 Task: Add Attachment from Google Drive to Card Card0000000051 in Board Board0000000013 in Workspace WS0000000005 in Trello. Add Cover Orange to Card Card0000000051 in Board Board0000000013 in Workspace WS0000000005 in Trello. Add "Add Label …" with "Title" Title0000000051 to Button Button0000000051 to Card Card0000000051 in Board Board0000000013 in Workspace WS0000000005 in Trello. Add Description DS0000000051 to Card Card0000000051 in Board Board0000000013 in Workspace WS0000000005 in Trello. Add Comment CM0000000051 to Card Card0000000051 in Board Board0000000013 in Workspace WS0000000005 in Trello
Action: Mouse moved to (323, 370)
Screenshot: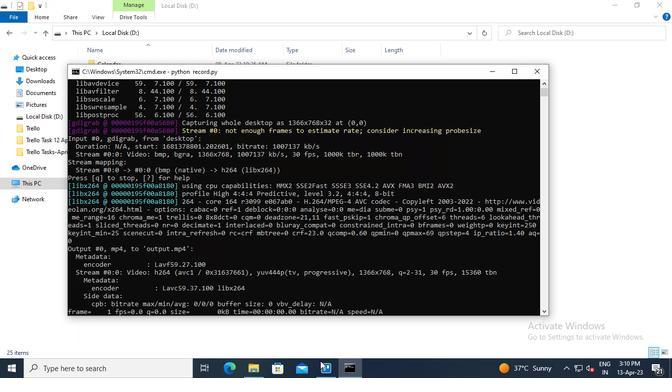 
Action: Mouse pressed left at (323, 370)
Screenshot: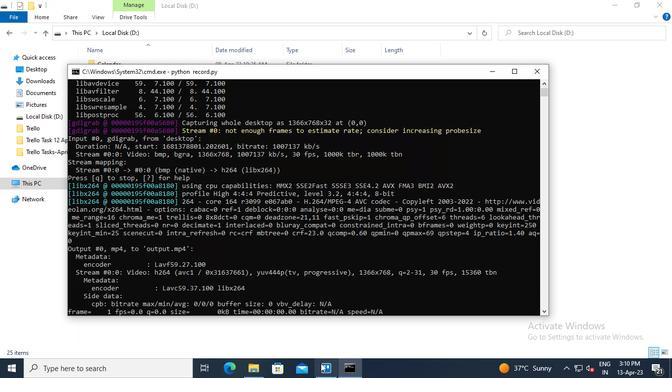 
Action: Mouse moved to (200, 279)
Screenshot: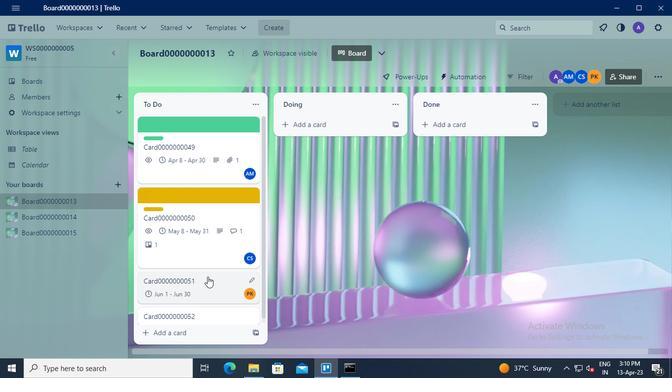 
Action: Mouse pressed left at (200, 279)
Screenshot: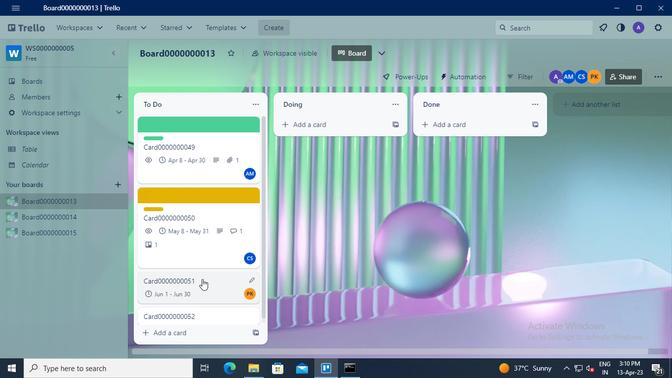 
Action: Mouse moved to (444, 207)
Screenshot: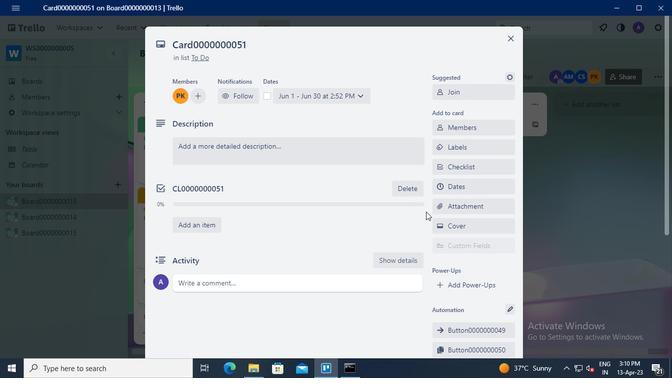 
Action: Mouse pressed left at (444, 207)
Screenshot: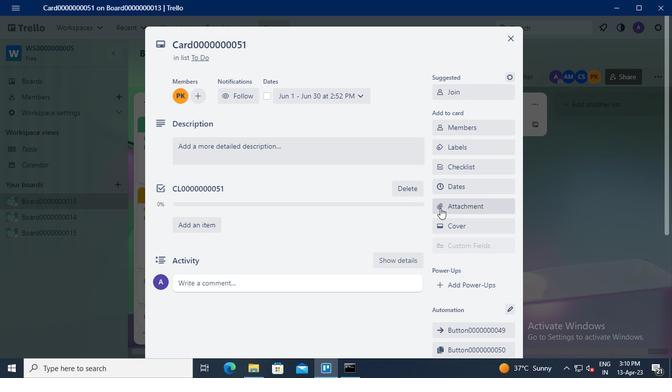 
Action: Mouse moved to (461, 118)
Screenshot: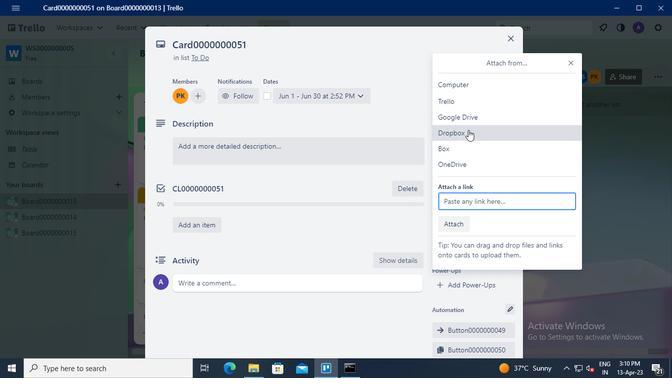 
Action: Mouse pressed left at (461, 118)
Screenshot: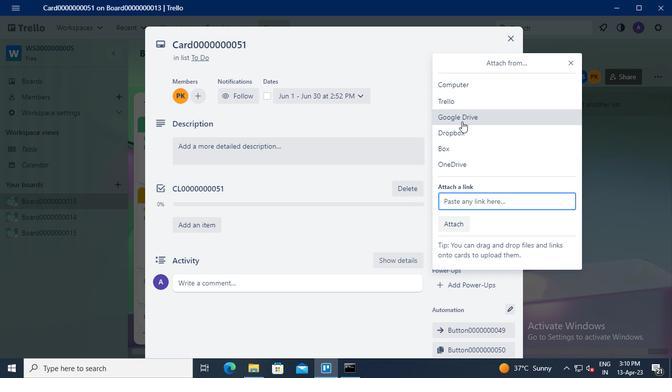 
Action: Mouse moved to (166, 185)
Screenshot: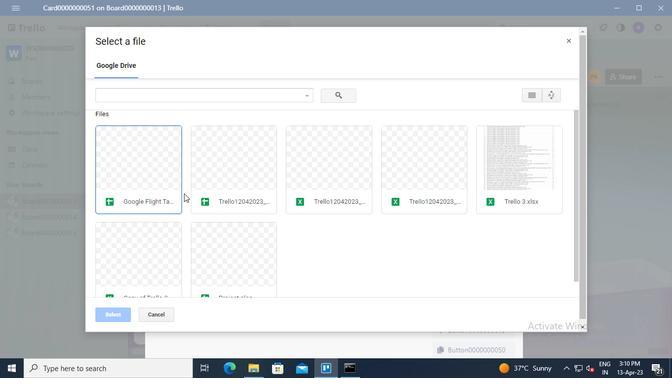 
Action: Mouse pressed left at (166, 185)
Screenshot: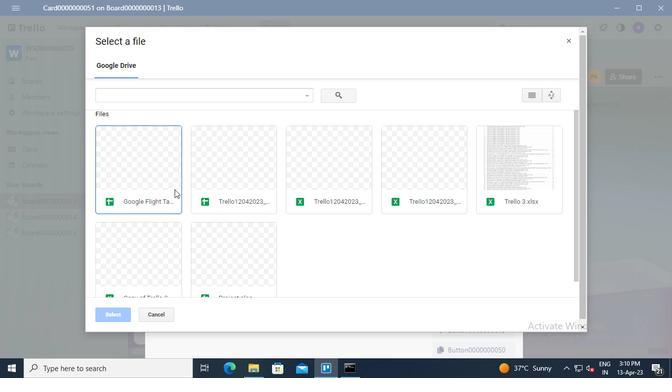 
Action: Mouse moved to (114, 318)
Screenshot: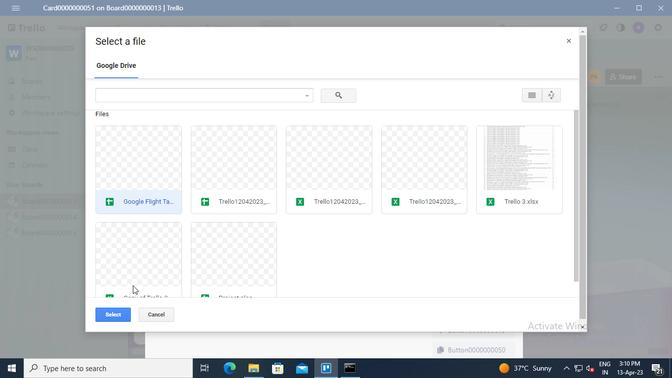 
Action: Mouse pressed left at (114, 318)
Screenshot: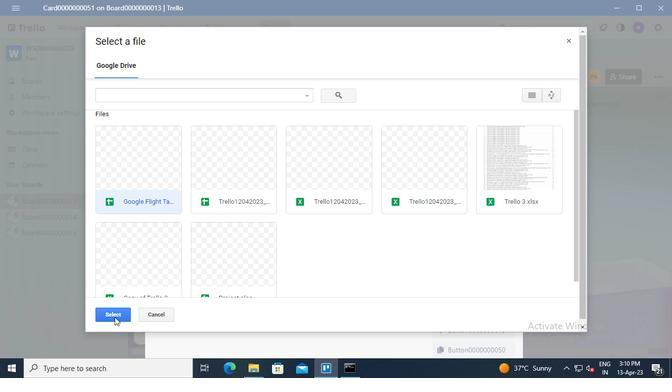 
Action: Mouse moved to (450, 230)
Screenshot: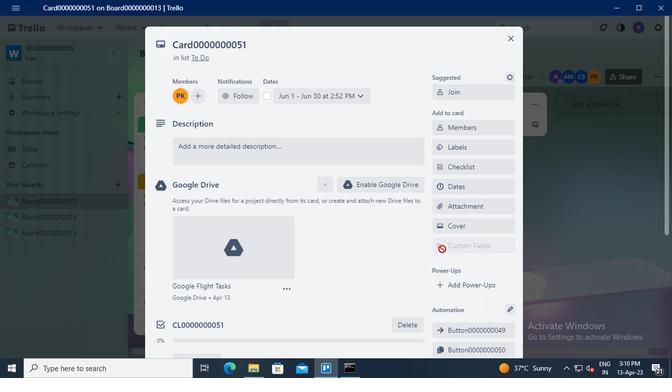 
Action: Mouse pressed left at (450, 230)
Screenshot: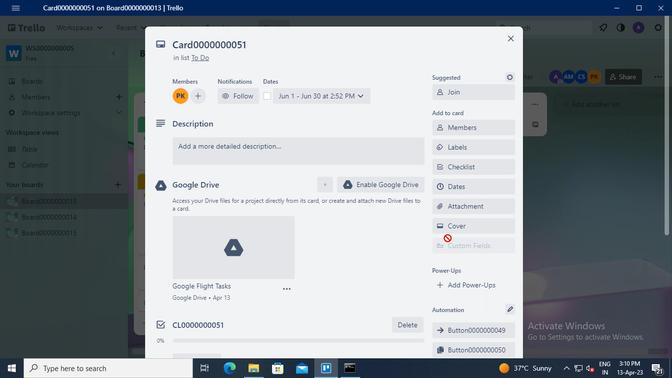 
Action: Mouse moved to (505, 165)
Screenshot: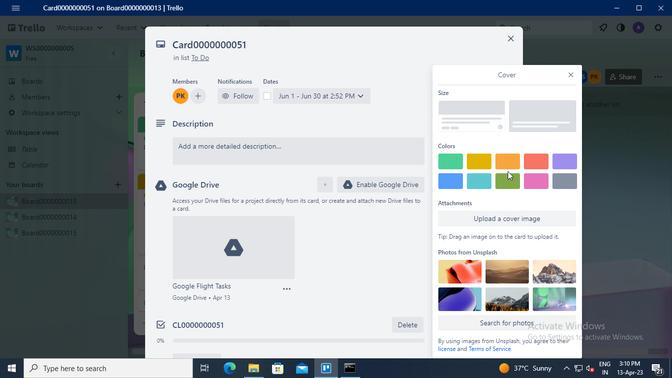 
Action: Mouse pressed left at (505, 165)
Screenshot: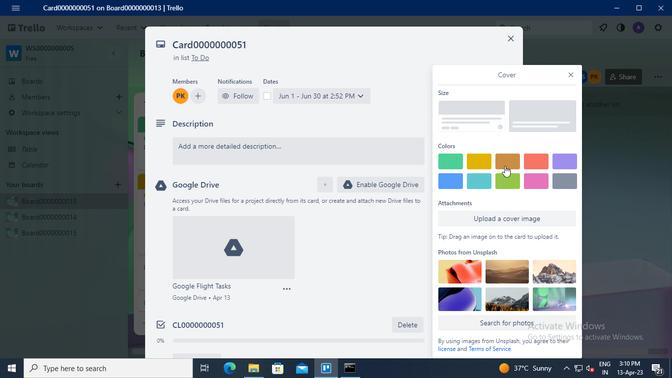 
Action: Mouse moved to (571, 56)
Screenshot: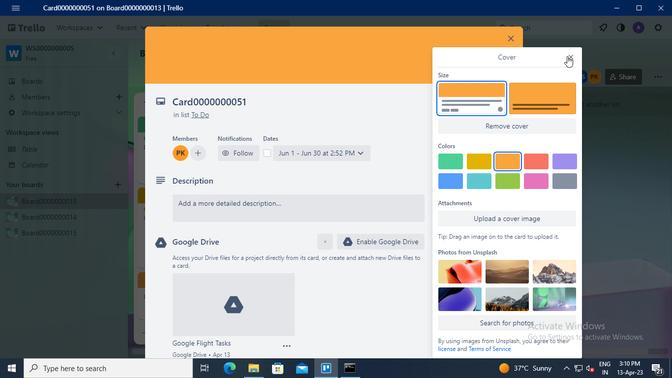 
Action: Mouse pressed left at (571, 56)
Screenshot: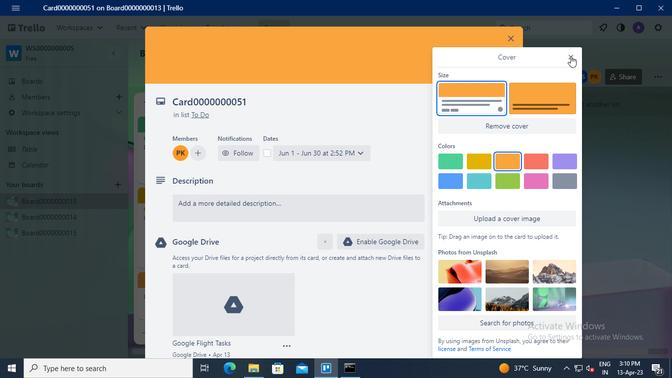
Action: Mouse moved to (474, 256)
Screenshot: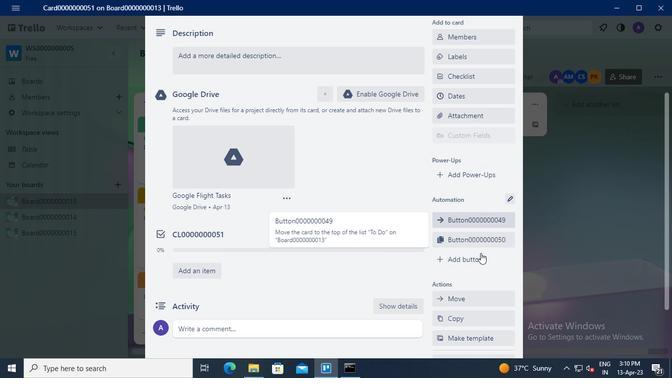 
Action: Mouse pressed left at (474, 256)
Screenshot: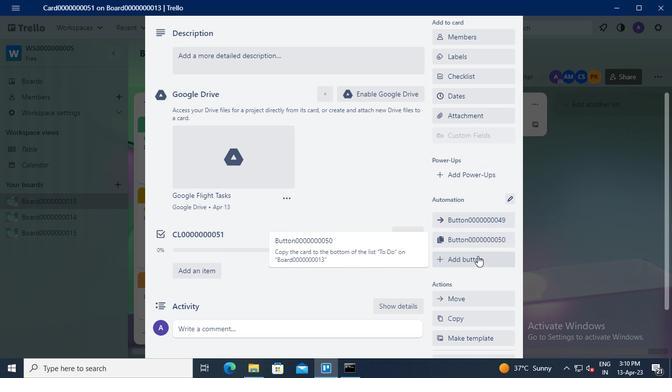 
Action: Mouse moved to (488, 135)
Screenshot: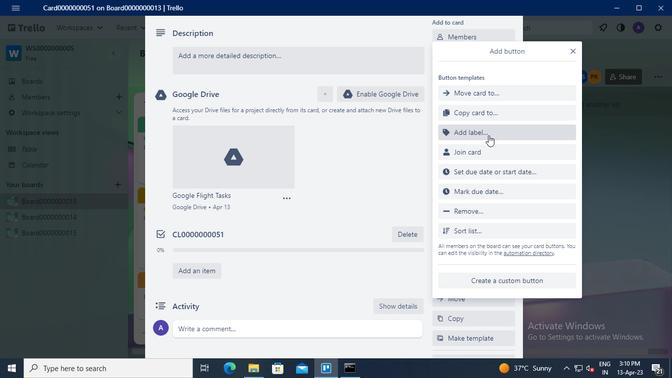 
Action: Mouse pressed left at (488, 135)
Screenshot: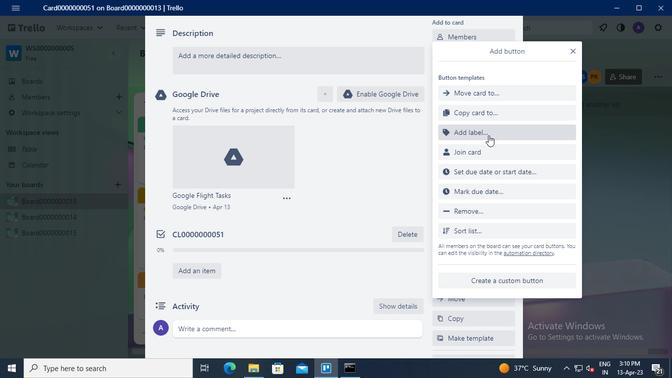 
Action: Keyboard Key.shift
Screenshot: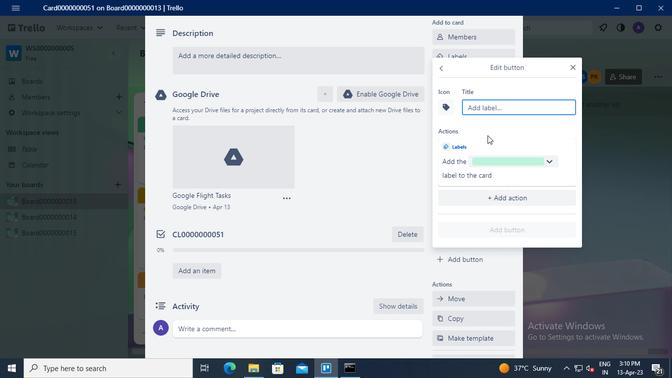 
Action: Keyboard T
Screenshot: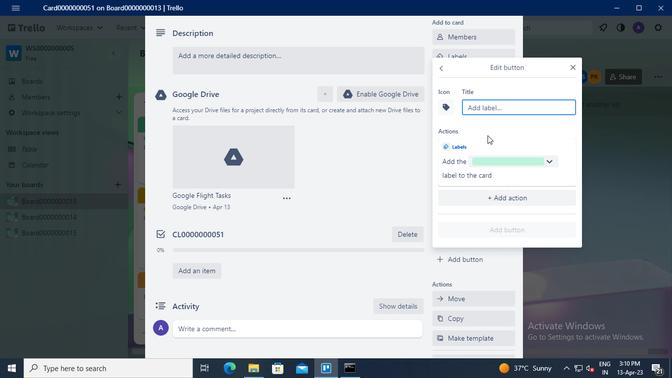 
Action: Keyboard i
Screenshot: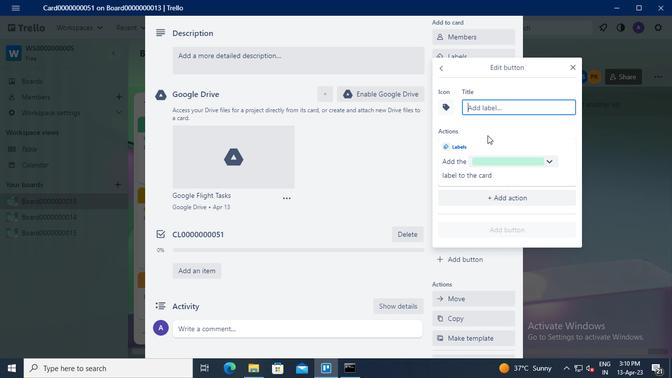 
Action: Keyboard t
Screenshot: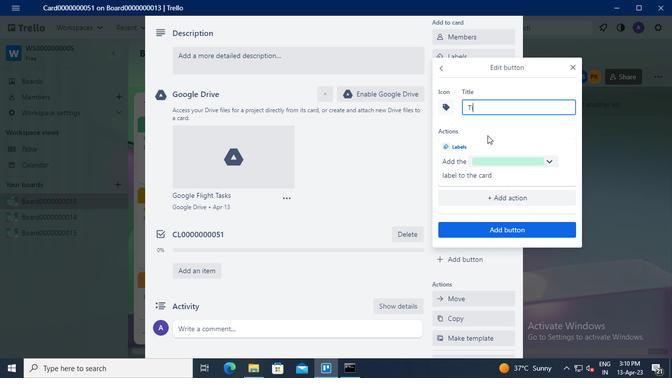 
Action: Keyboard l
Screenshot: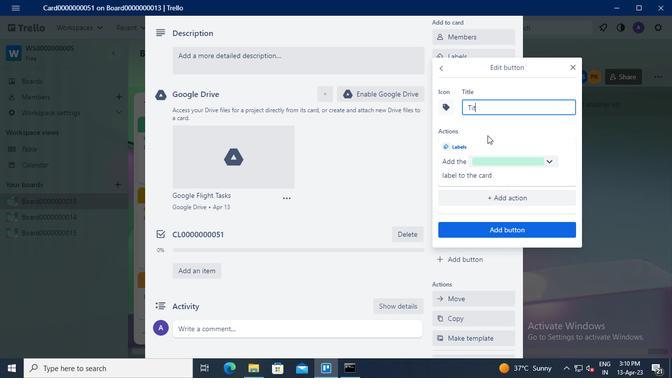 
Action: Keyboard e
Screenshot: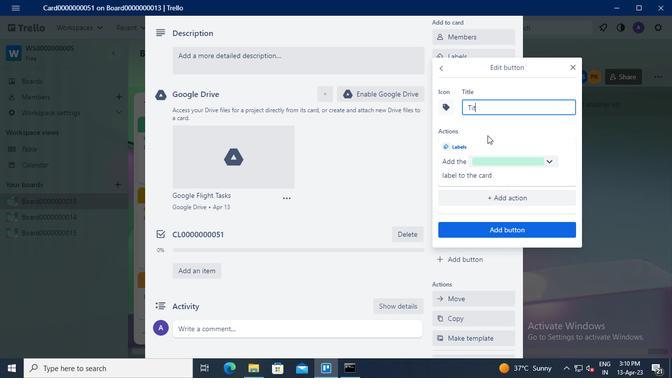 
Action: Keyboard <96>
Screenshot: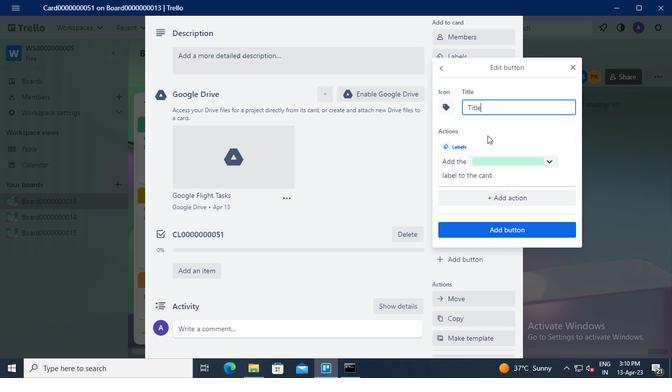 
Action: Keyboard <96>
Screenshot: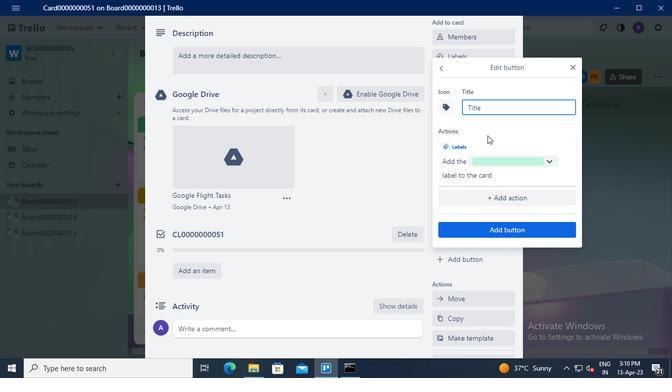 
Action: Keyboard <96>
Screenshot: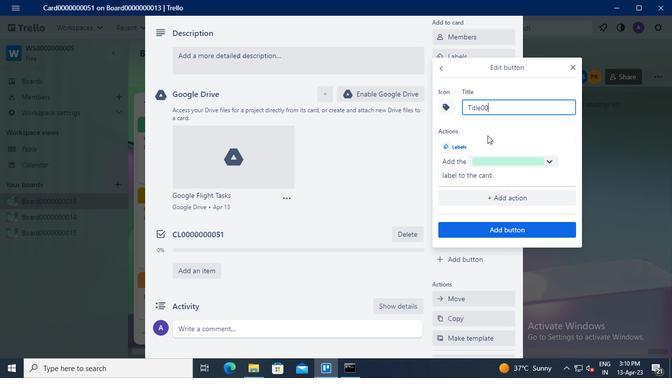 
Action: Keyboard <96>
Screenshot: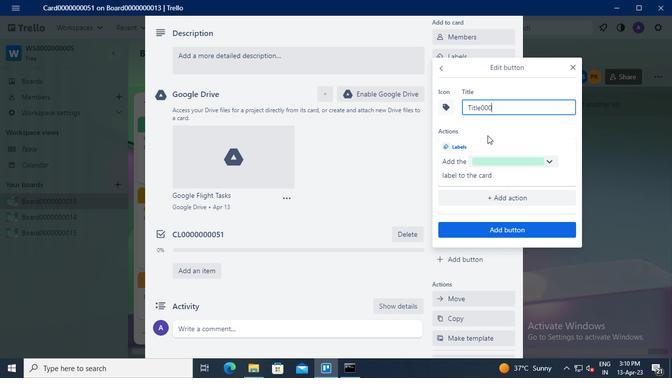 
Action: Keyboard <96>
Screenshot: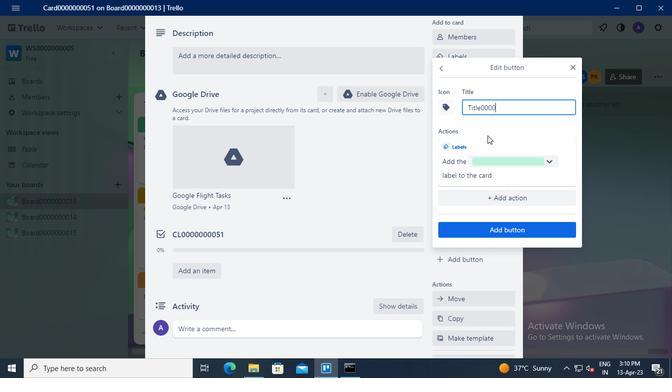 
Action: Keyboard <96>
Screenshot: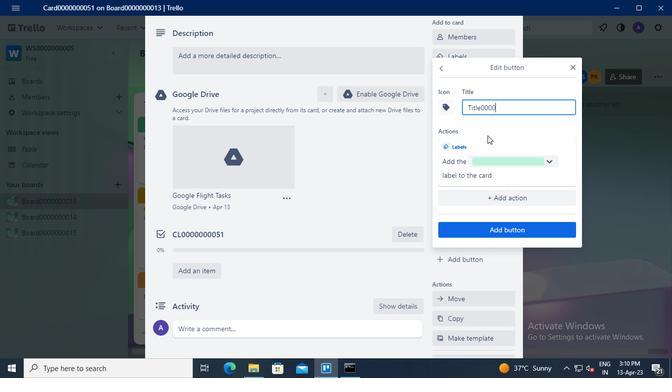 
Action: Keyboard <96>
Screenshot: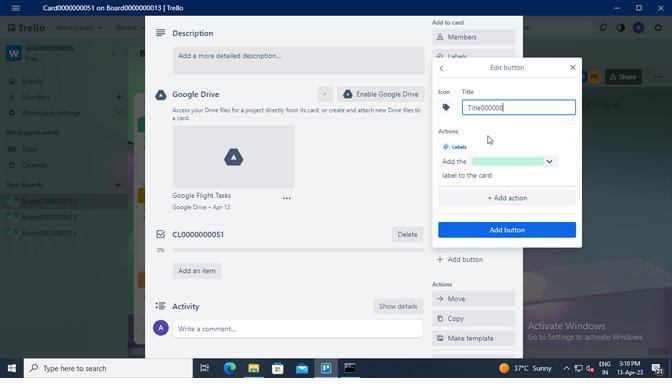
Action: Keyboard <96>
Screenshot: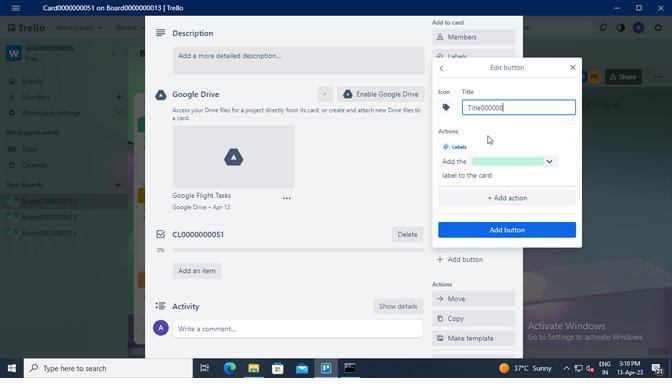 
Action: Keyboard <101>
Screenshot: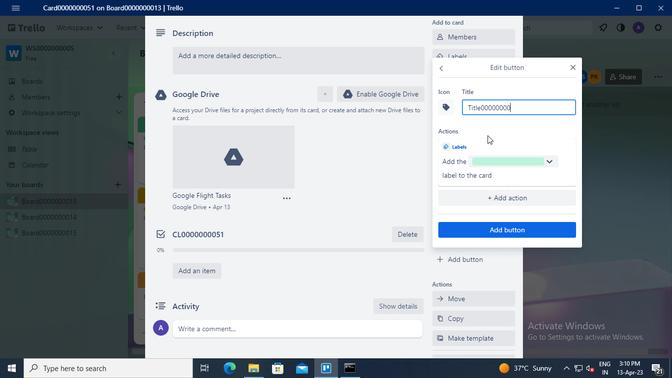 
Action: Keyboard <97>
Screenshot: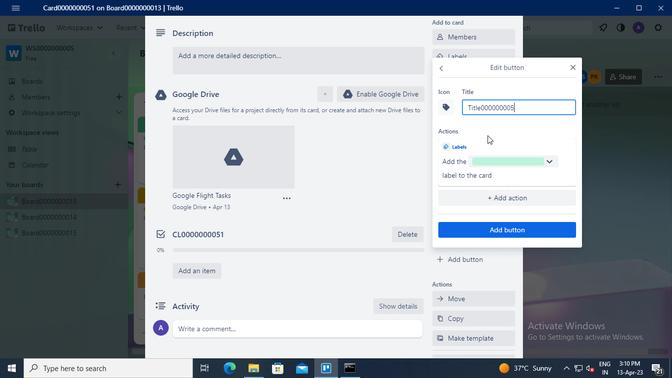 
Action: Mouse moved to (509, 230)
Screenshot: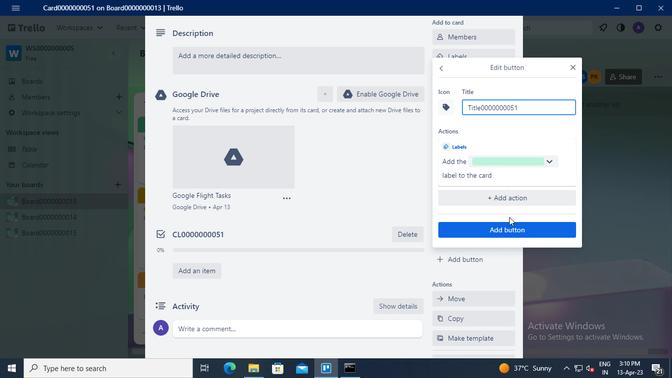 
Action: Mouse pressed left at (509, 230)
Screenshot: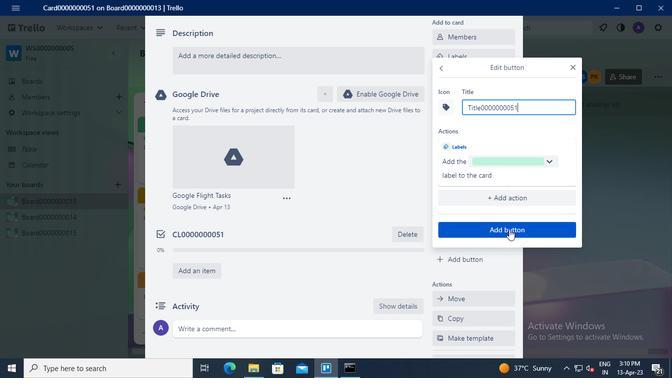 
Action: Mouse moved to (213, 205)
Screenshot: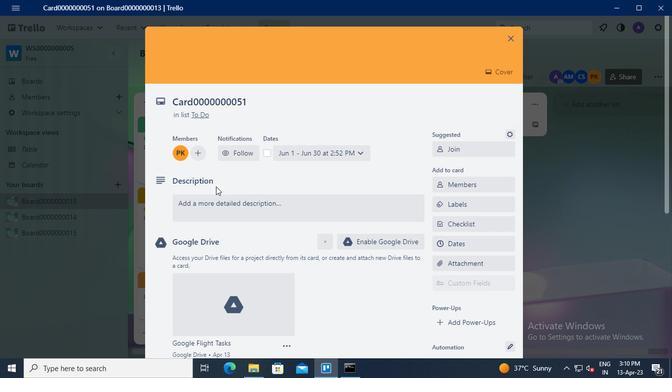 
Action: Mouse pressed left at (213, 205)
Screenshot: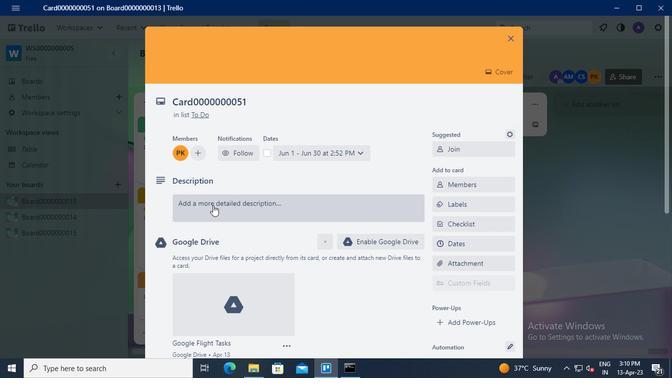 
Action: Mouse moved to (213, 245)
Screenshot: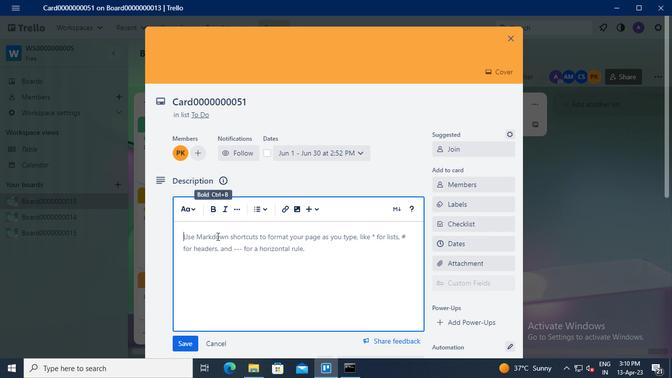 
Action: Keyboard Key.shift
Screenshot: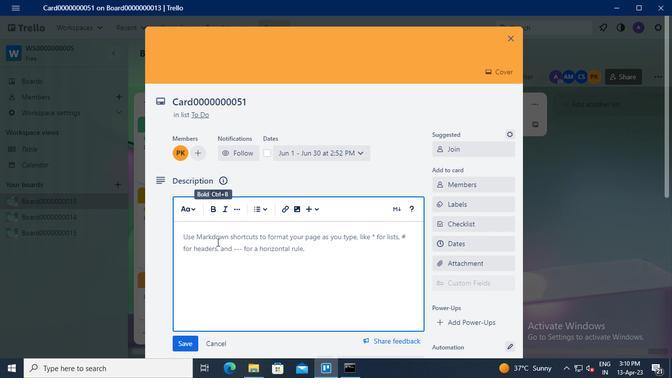 
Action: Keyboard D
Screenshot: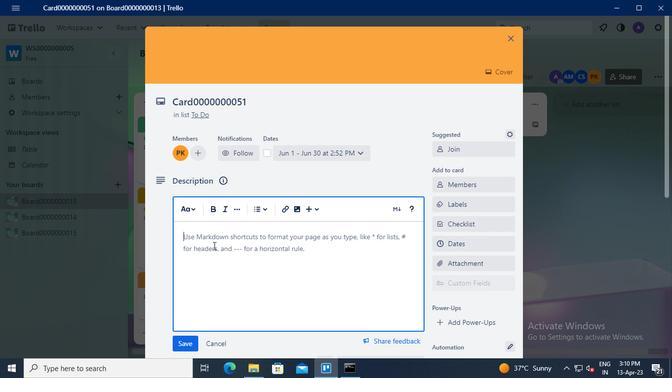 
Action: Keyboard S
Screenshot: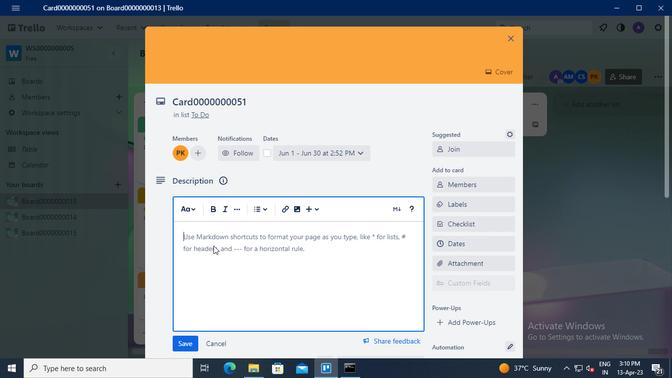 
Action: Keyboard <96>
Screenshot: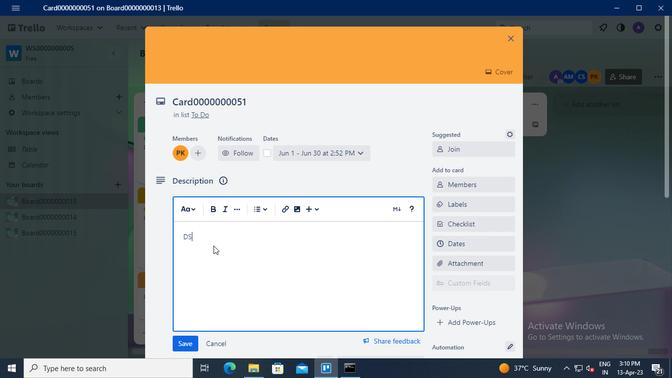 
Action: Keyboard <96>
Screenshot: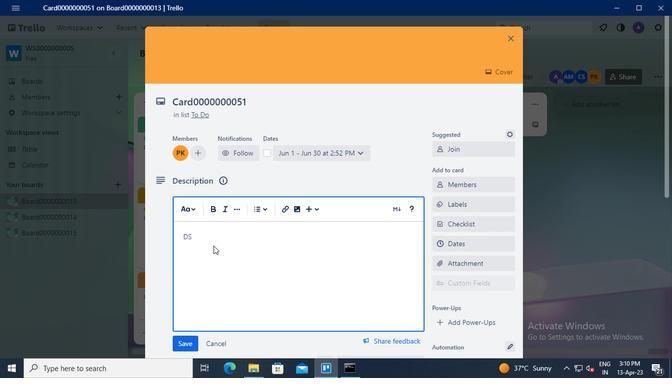 
Action: Keyboard <96>
Screenshot: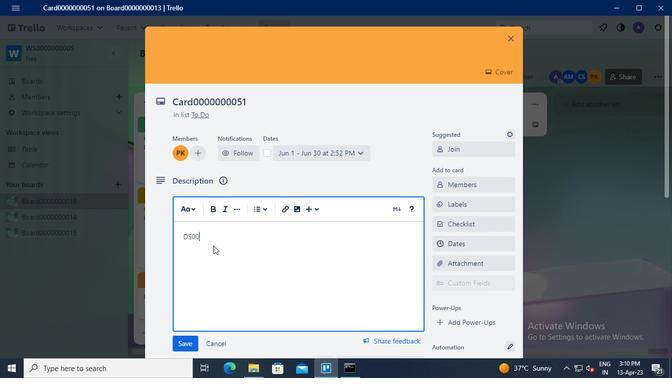 
Action: Keyboard <96>
Screenshot: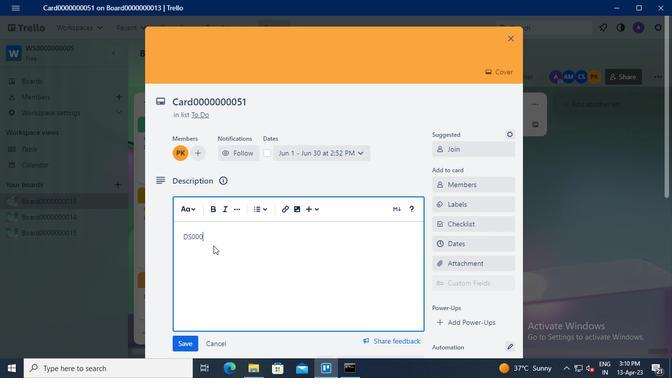
Action: Keyboard <96>
Screenshot: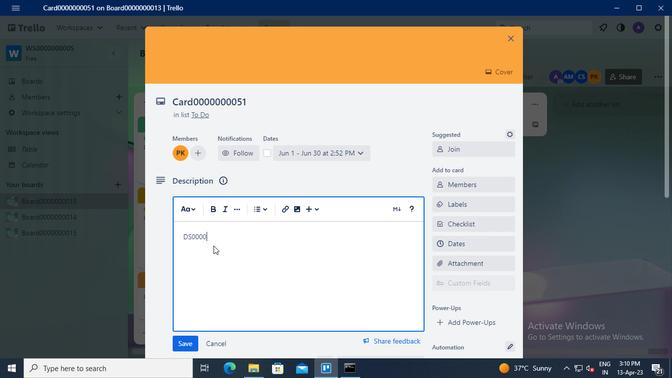 
Action: Keyboard <96>
Screenshot: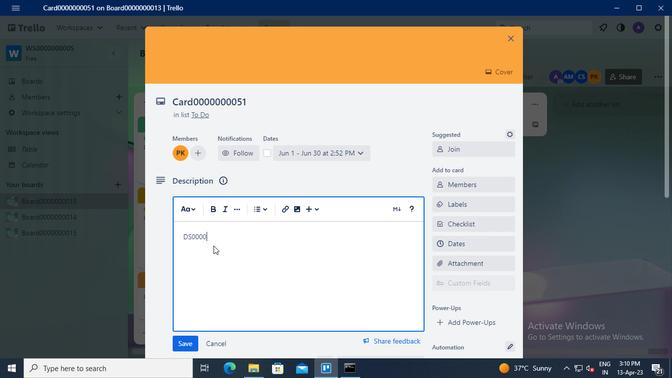 
Action: Keyboard <96>
Screenshot: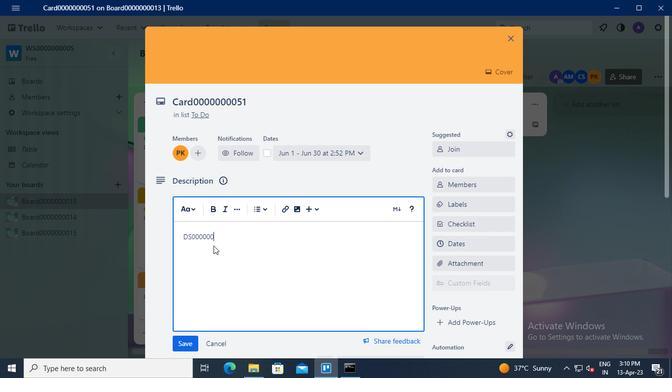 
Action: Keyboard <96>
Screenshot: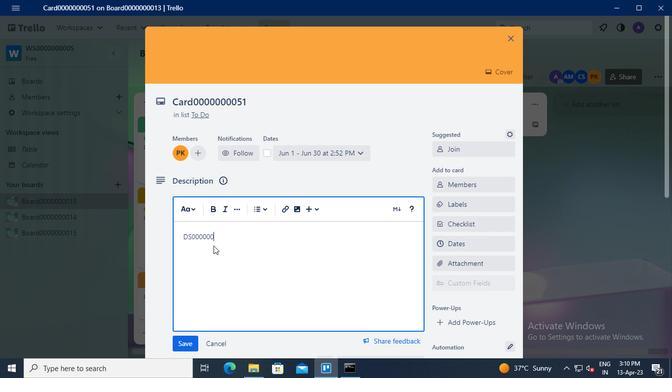 
Action: Keyboard <101>
Screenshot: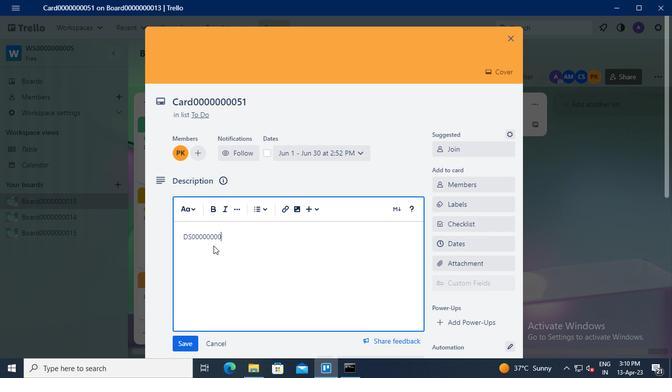 
Action: Keyboard <97>
Screenshot: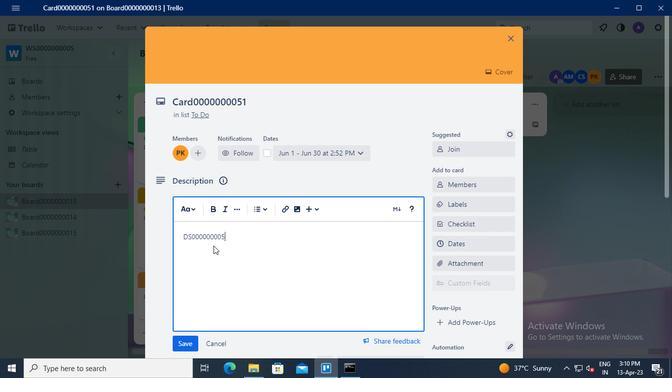 
Action: Mouse moved to (187, 245)
Screenshot: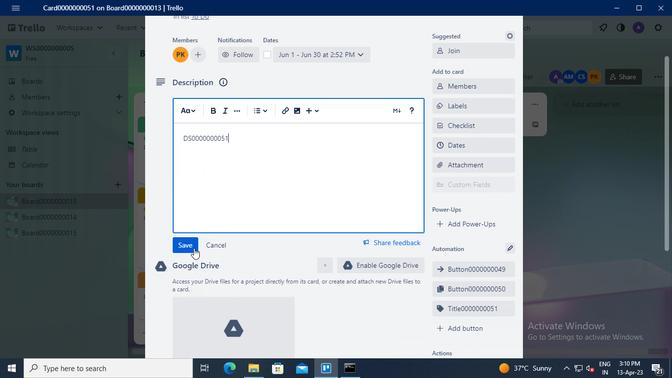 
Action: Mouse pressed left at (187, 245)
Screenshot: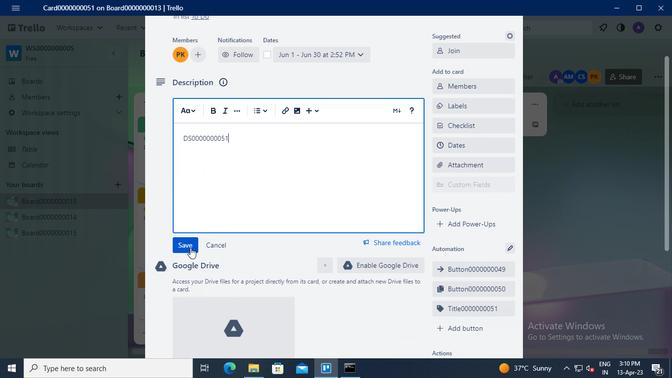 
Action: Mouse moved to (223, 213)
Screenshot: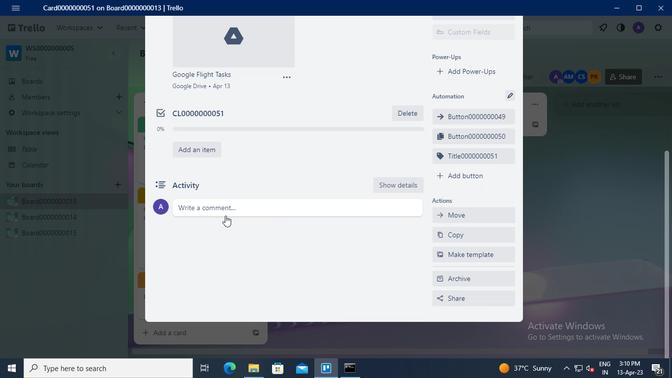 
Action: Mouse pressed left at (223, 213)
Screenshot: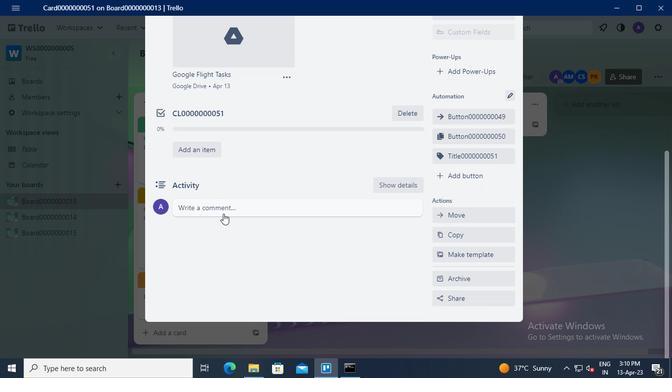 
Action: Mouse moved to (224, 213)
Screenshot: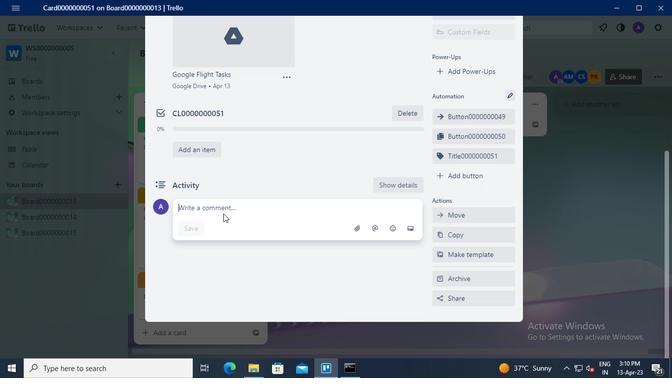 
Action: Keyboard Key.shift
Screenshot: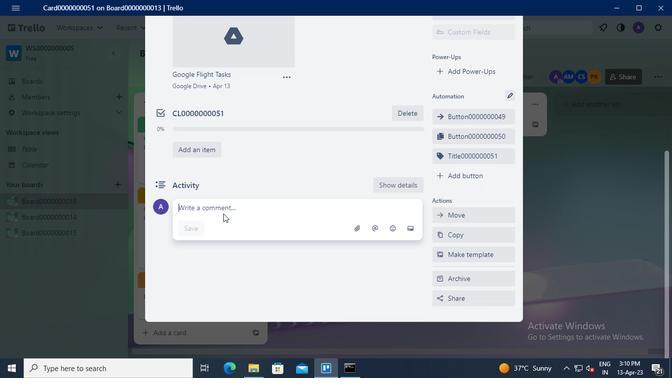 
Action: Keyboard Key.shift
Screenshot: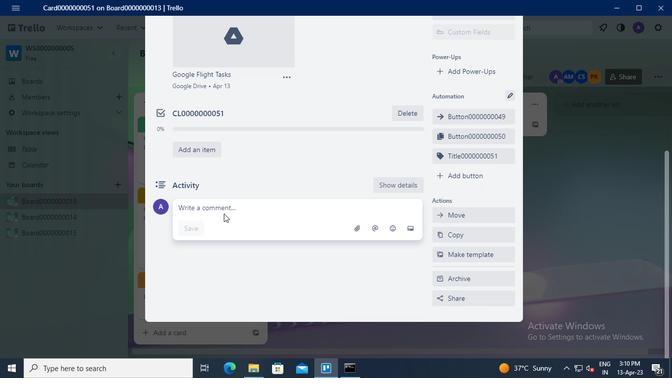 
Action: Keyboard C
Screenshot: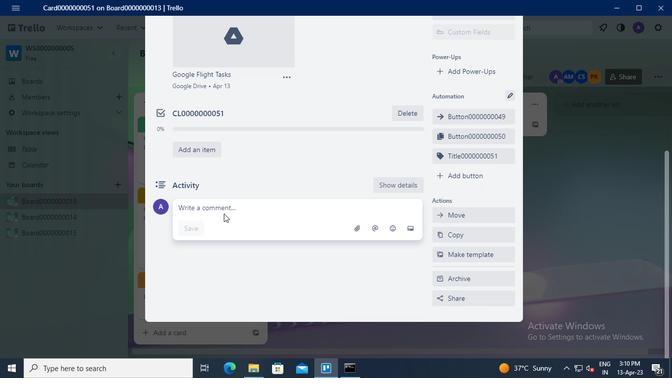 
Action: Keyboard M
Screenshot: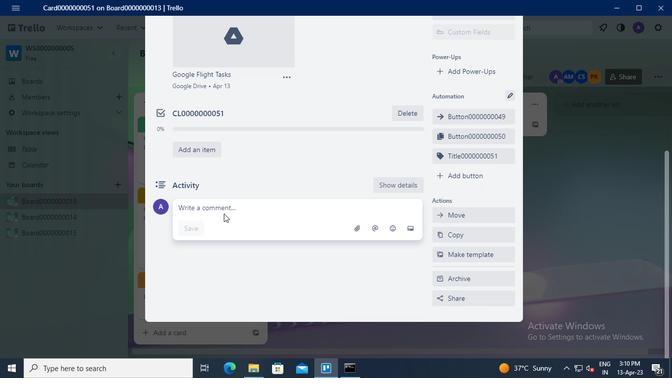 
Action: Keyboard <96>
Screenshot: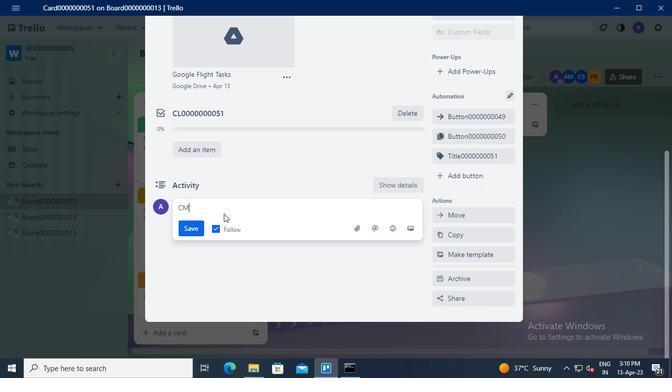 
Action: Keyboard <96>
Screenshot: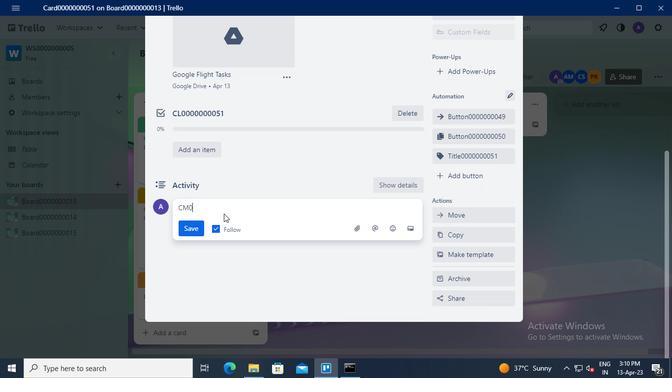 
Action: Keyboard <96>
Screenshot: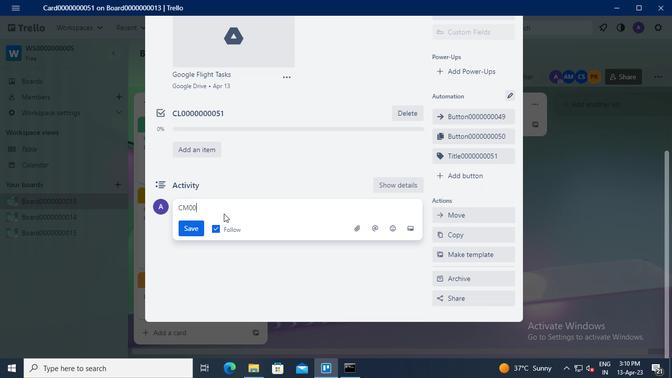 
Action: Keyboard <96>
Screenshot: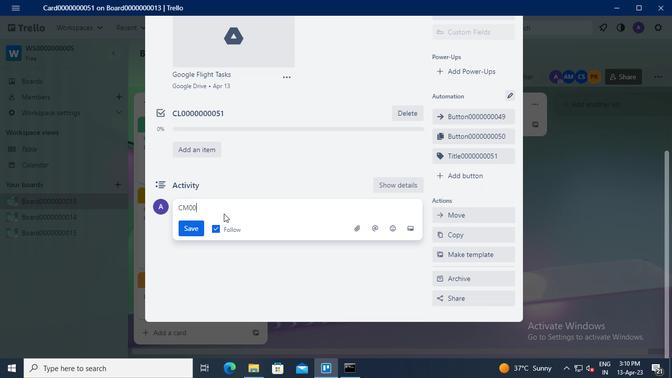 
Action: Keyboard <96>
Screenshot: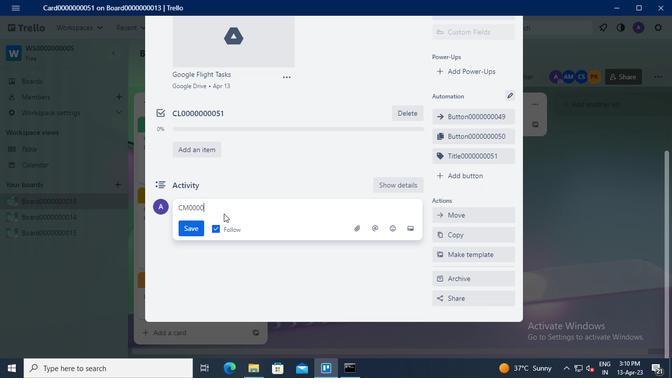 
Action: Keyboard <96>
Screenshot: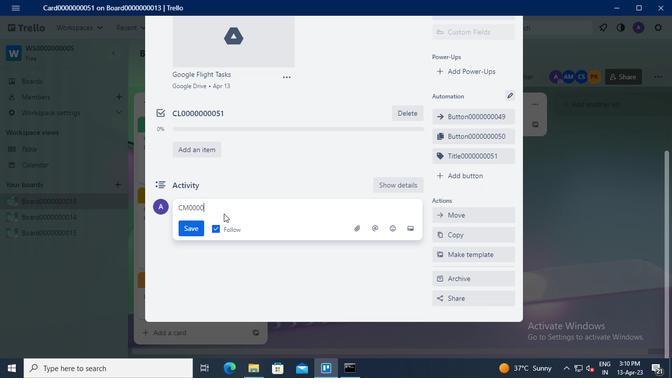 
Action: Keyboard <96>
Screenshot: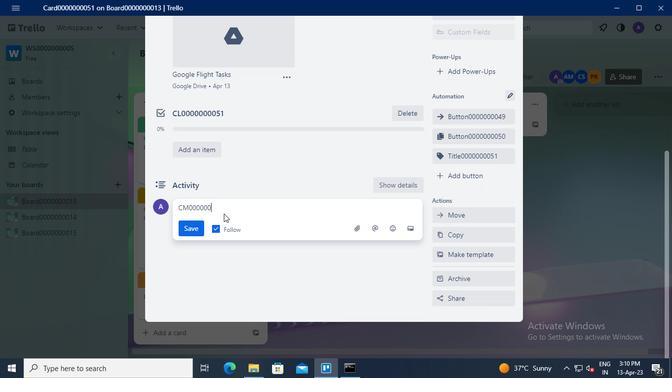 
Action: Keyboard <96>
Screenshot: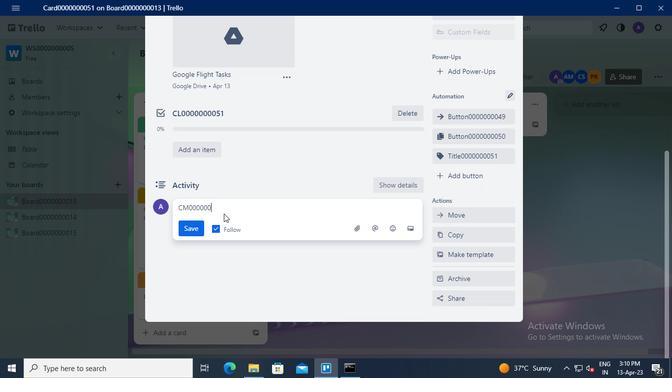 
Action: Keyboard <101>
Screenshot: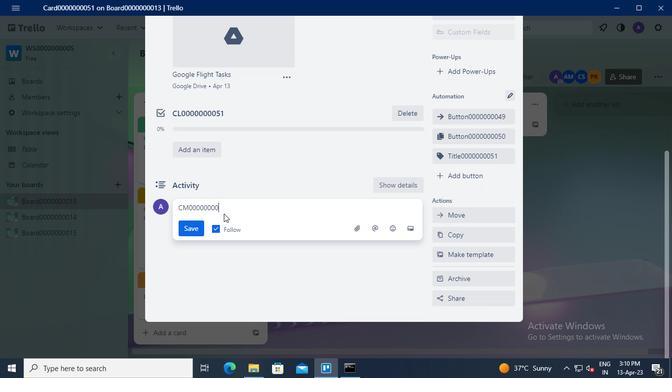 
Action: Keyboard <97>
Screenshot: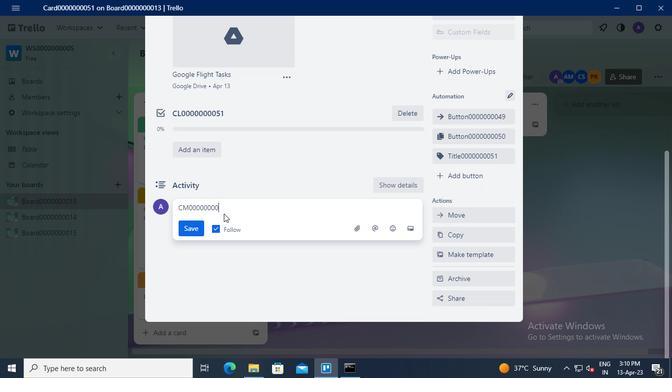 
Action: Mouse moved to (192, 227)
Screenshot: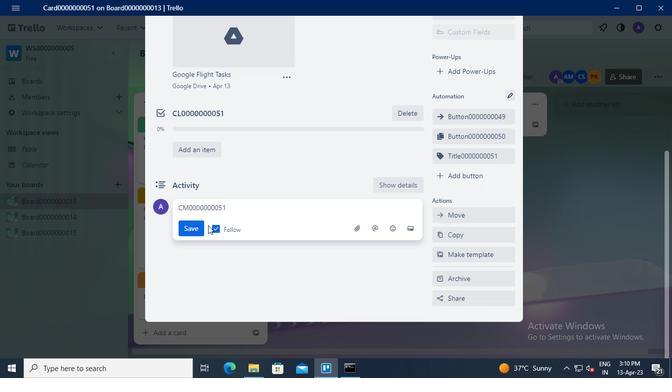 
Action: Mouse pressed left at (192, 227)
Screenshot: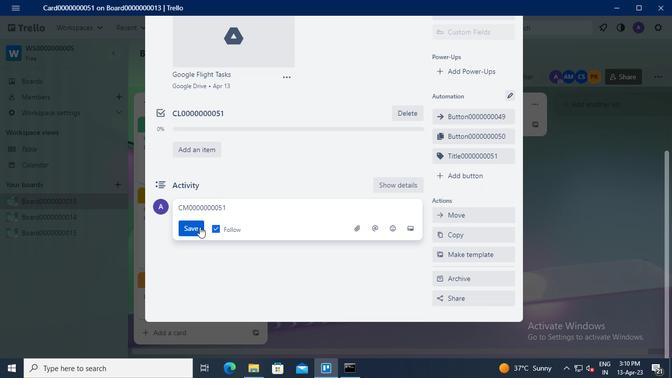 
Action: Mouse moved to (349, 373)
Screenshot: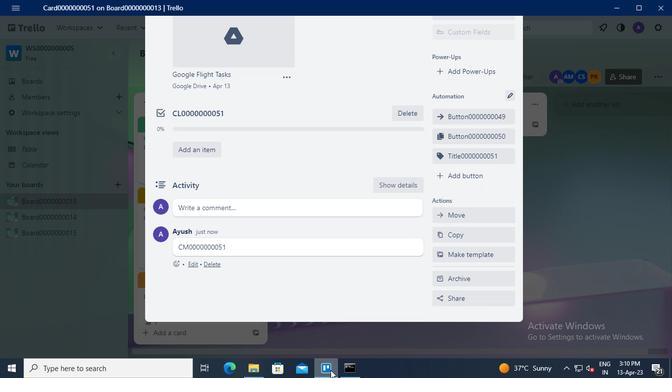 
Action: Mouse pressed left at (349, 373)
Screenshot: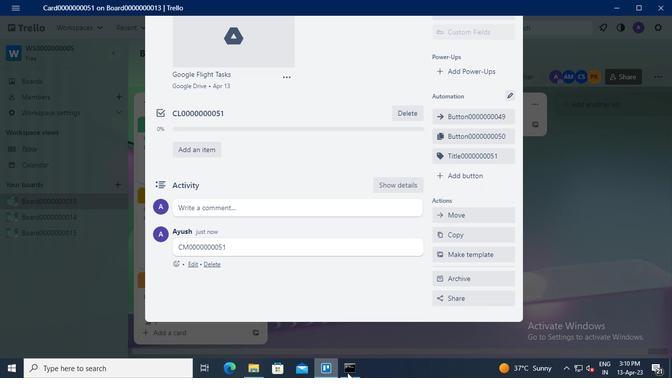 
Action: Mouse moved to (537, 74)
Screenshot: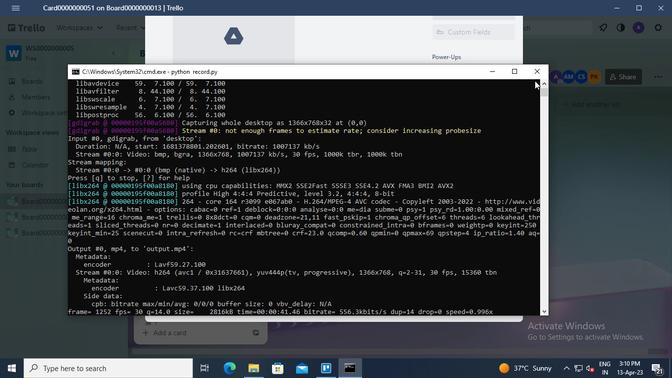 
Action: Mouse pressed left at (537, 74)
Screenshot: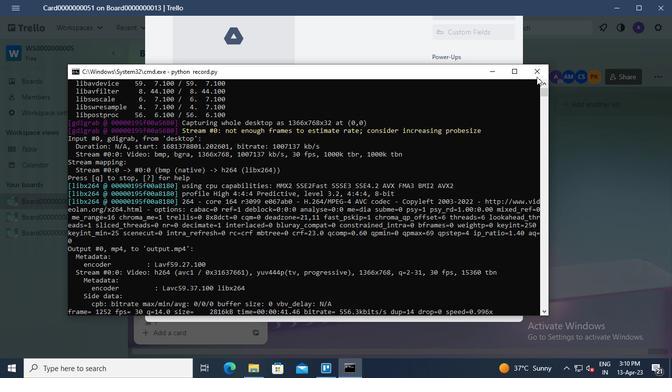 
Action: Mouse moved to (537, 75)
Screenshot: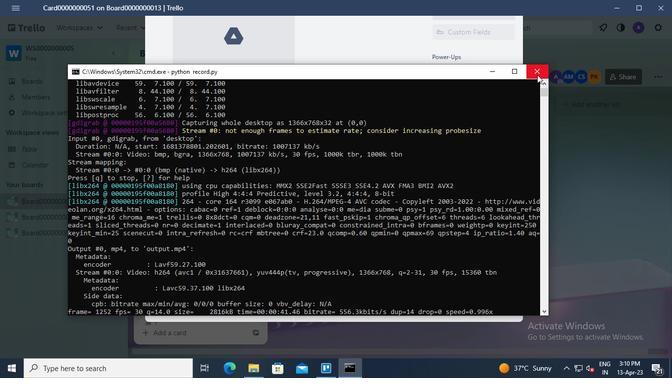 
